 Task: Select the list of products to be displayed as a Table
Action: Mouse moved to (316, 177)
Screenshot: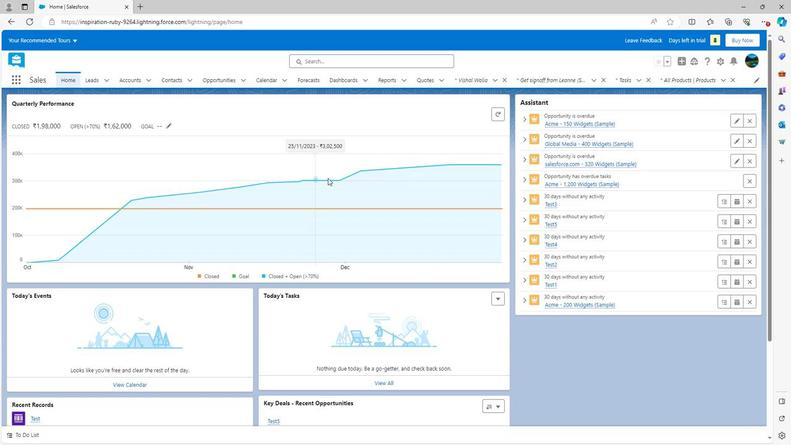 
Action: Mouse scrolled (316, 177) with delta (0, 0)
Screenshot: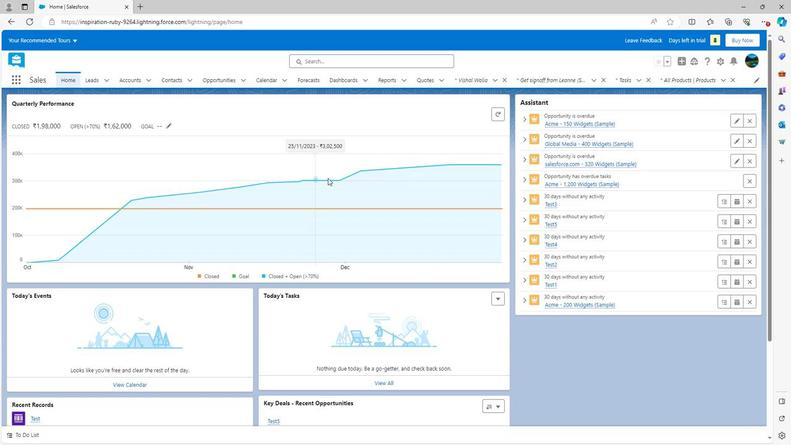 
Action: Mouse scrolled (316, 177) with delta (0, 0)
Screenshot: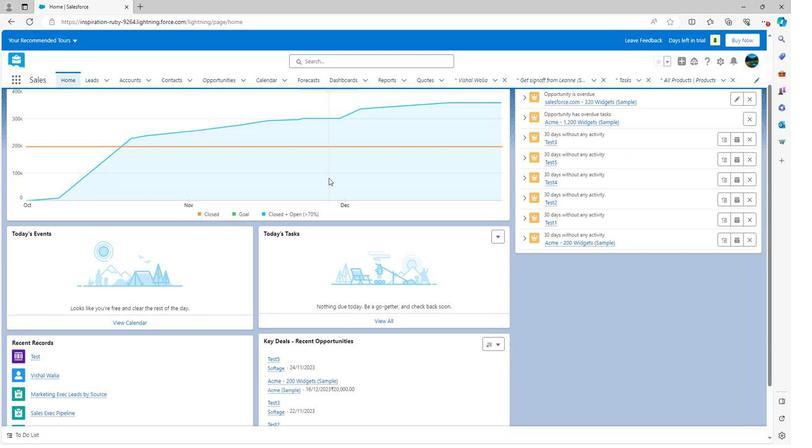 
Action: Mouse moved to (317, 178)
Screenshot: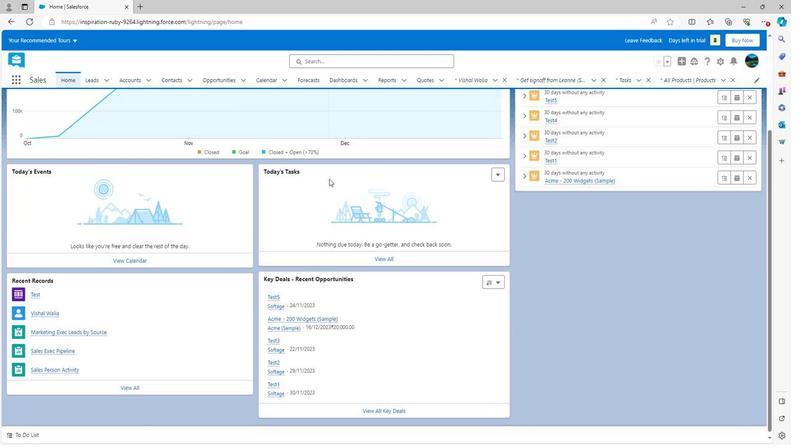 
Action: Mouse scrolled (317, 178) with delta (0, 0)
Screenshot: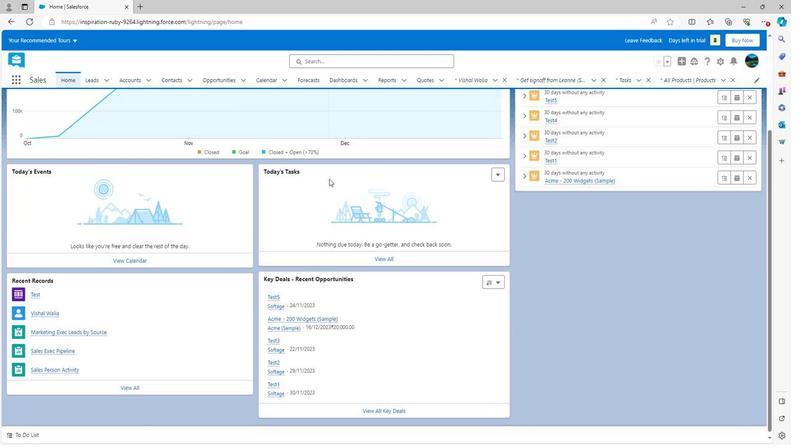 
Action: Mouse moved to (317, 179)
Screenshot: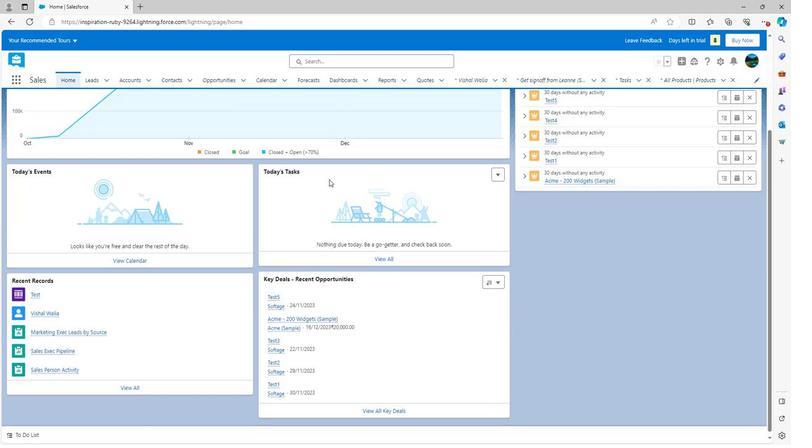 
Action: Mouse scrolled (317, 178) with delta (0, 0)
Screenshot: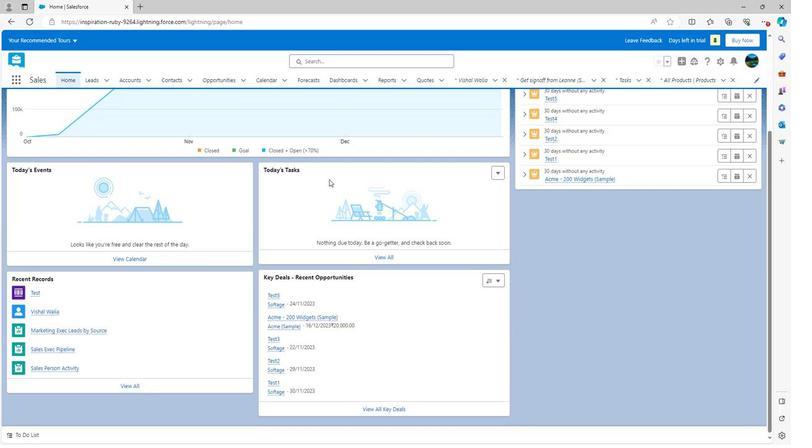 
Action: Mouse scrolled (317, 179) with delta (0, 0)
Screenshot: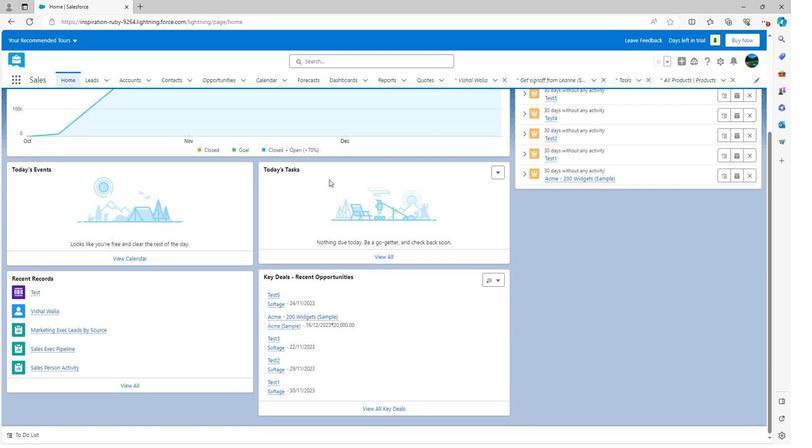 
Action: Mouse scrolled (317, 179) with delta (0, 0)
Screenshot: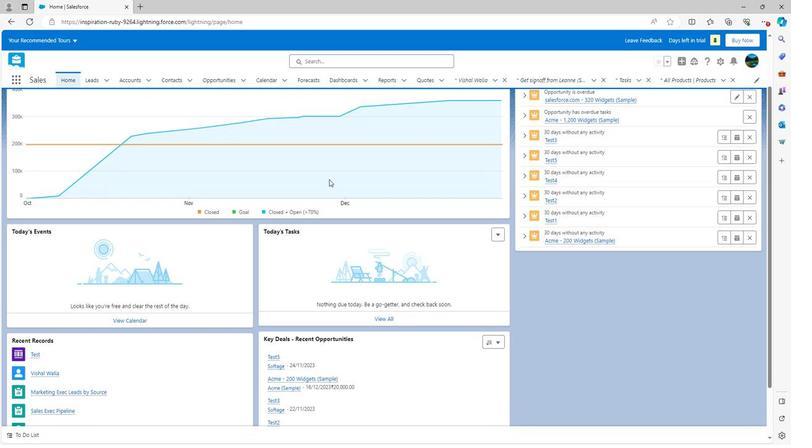 
Action: Mouse scrolled (317, 179) with delta (0, 0)
Screenshot: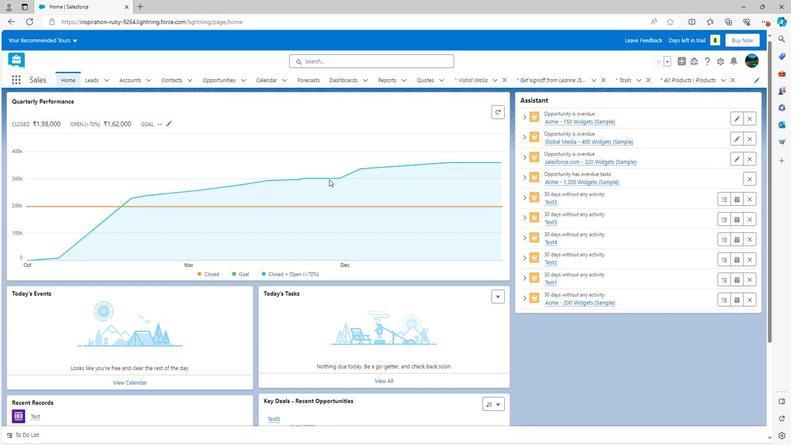 
Action: Mouse scrolled (317, 179) with delta (0, 0)
Screenshot: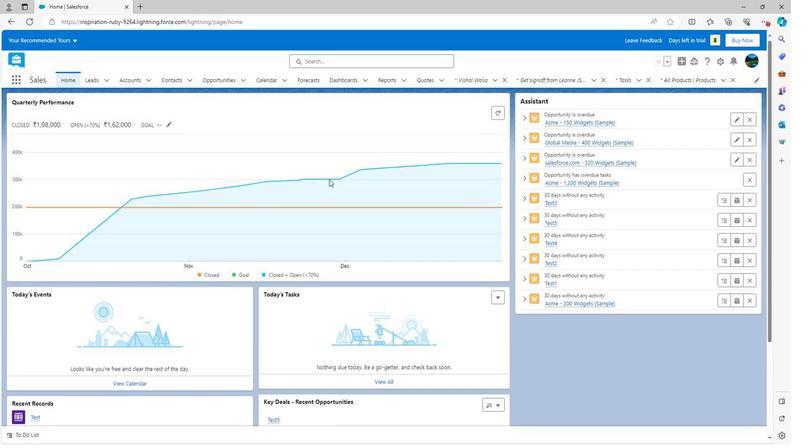 
Action: Mouse moved to (669, 79)
Screenshot: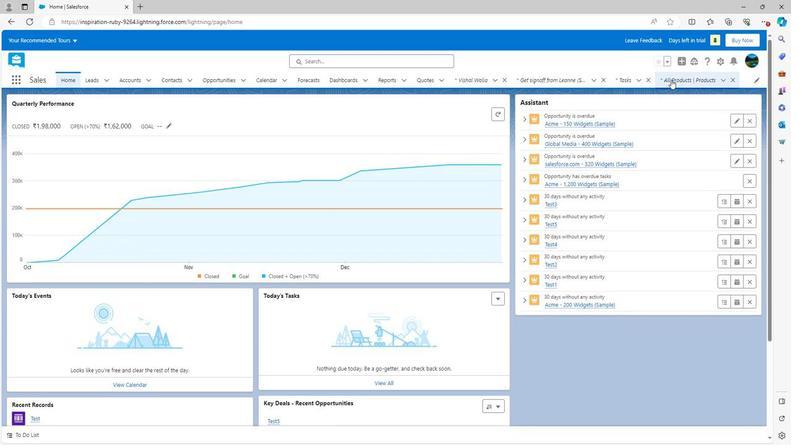 
Action: Mouse pressed left at (669, 79)
Screenshot: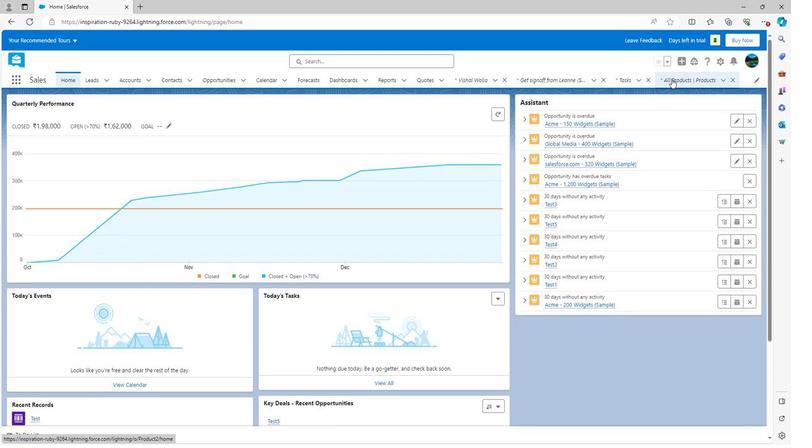 
Action: Mouse moved to (695, 124)
Screenshot: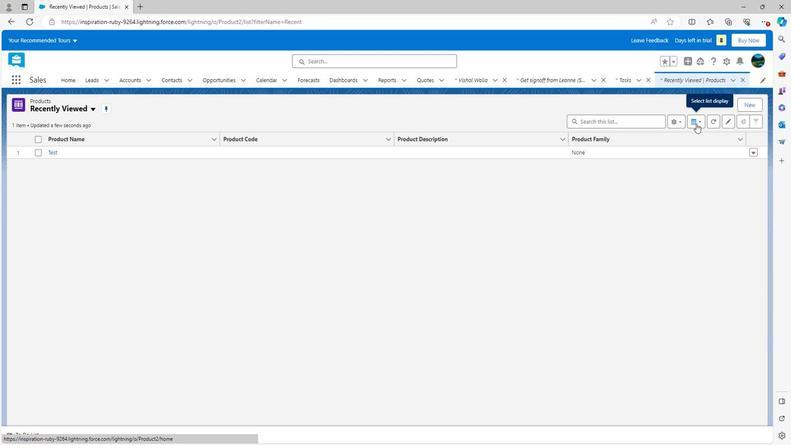 
Action: Mouse pressed left at (695, 124)
Screenshot: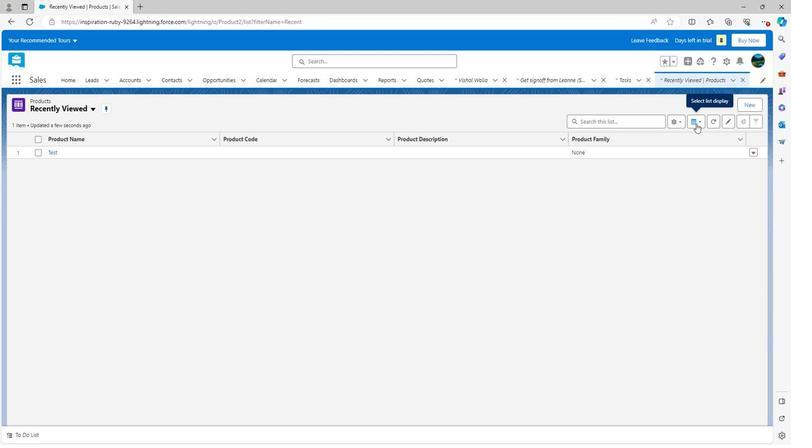 
Action: Mouse moved to (700, 149)
Screenshot: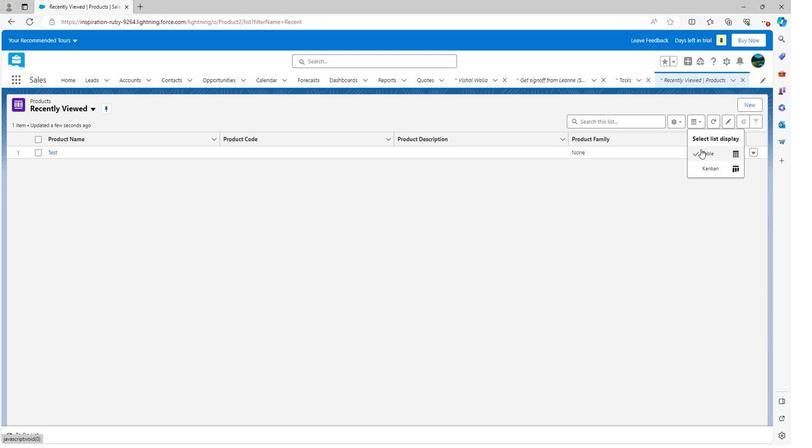 
Action: Mouse pressed left at (700, 149)
Screenshot: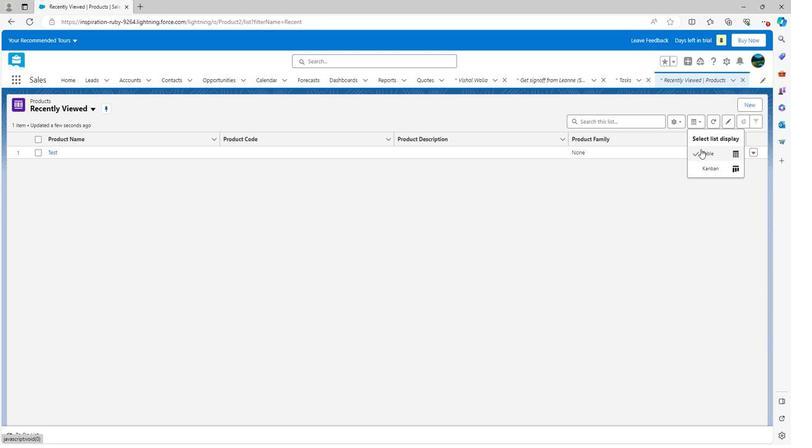
Action: Mouse moved to (199, 283)
Screenshot: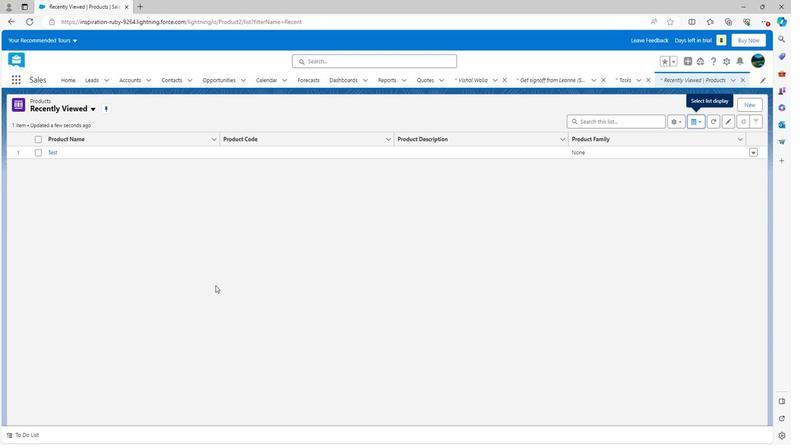 
